Task: Look for products in the category "Deodrant & Shave" from Eo only.
Action: Mouse moved to (286, 122)
Screenshot: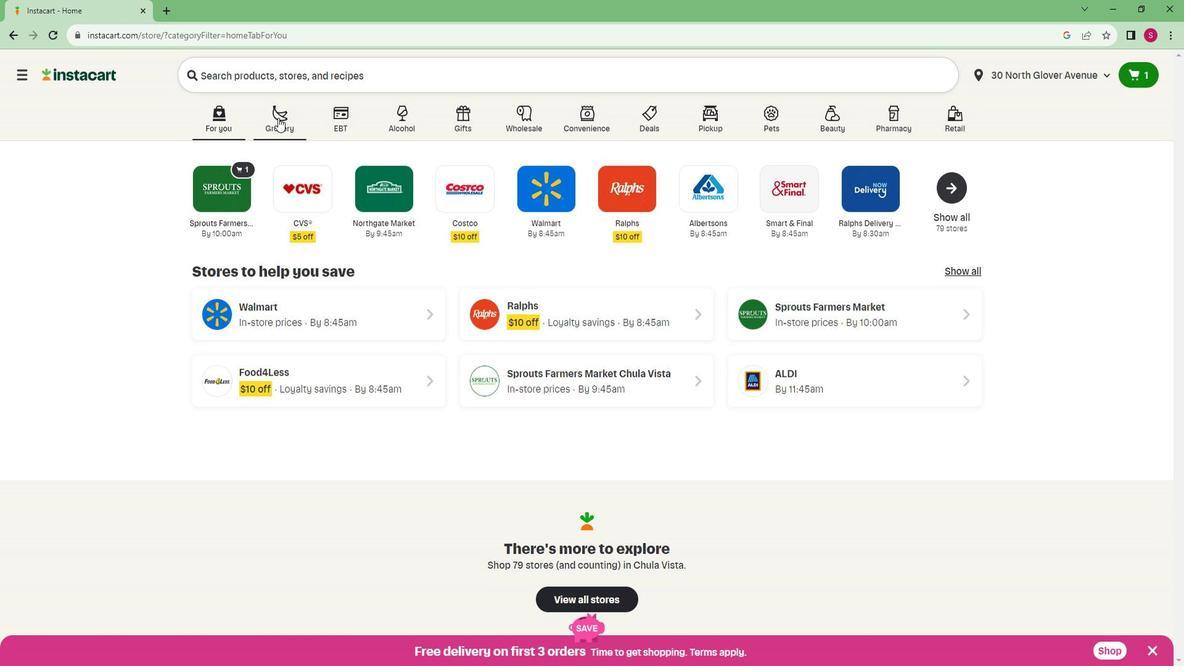 
Action: Mouse pressed left at (286, 122)
Screenshot: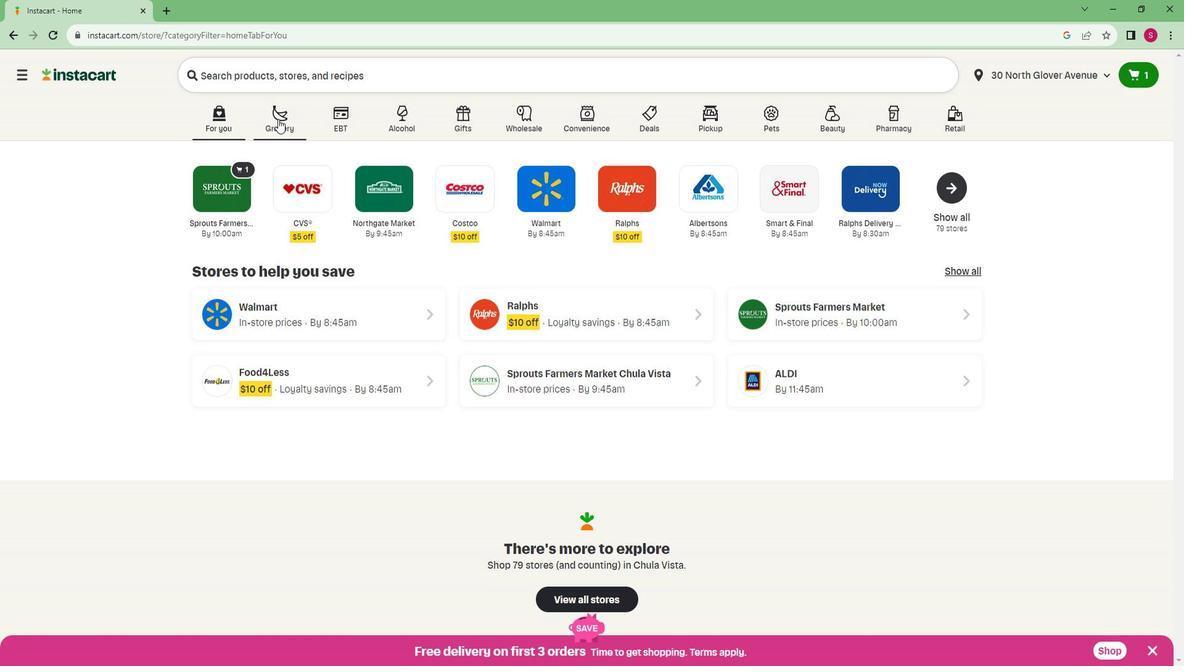 
Action: Mouse moved to (254, 330)
Screenshot: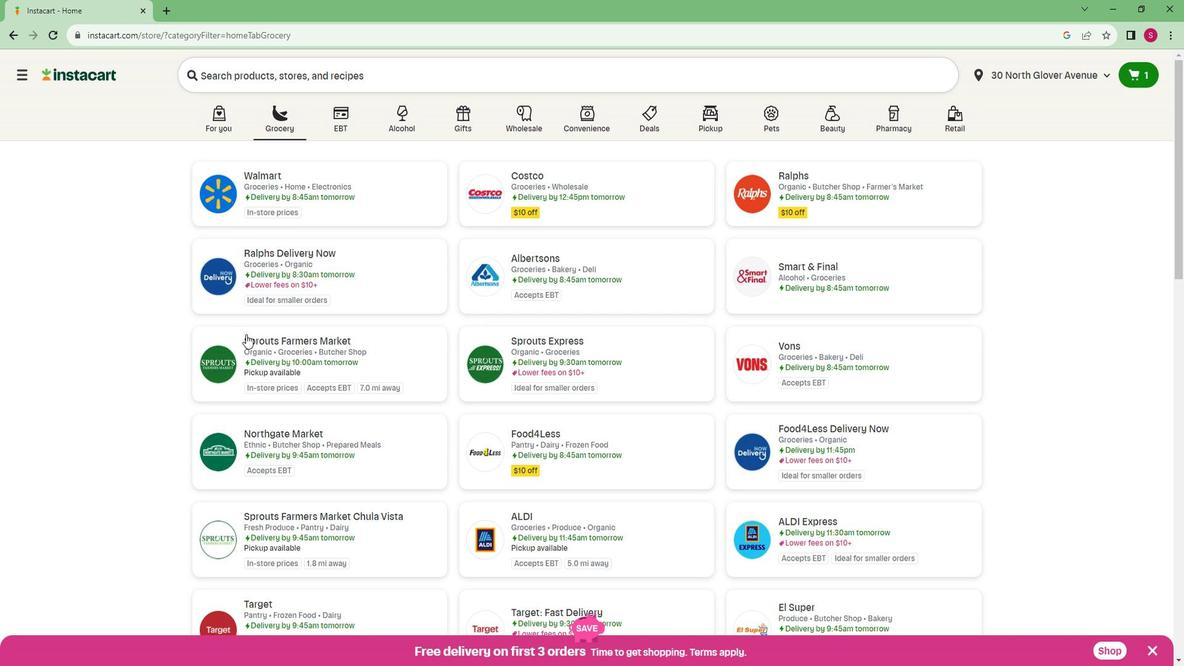 
Action: Mouse pressed left at (254, 330)
Screenshot: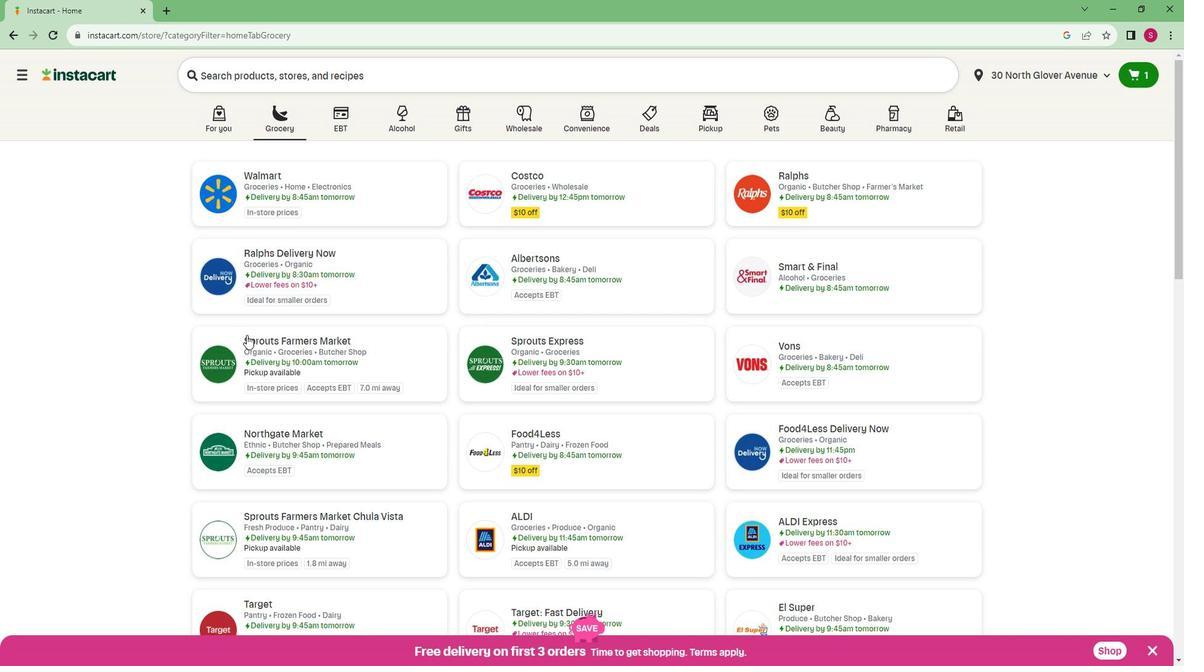 
Action: Mouse moved to (35, 446)
Screenshot: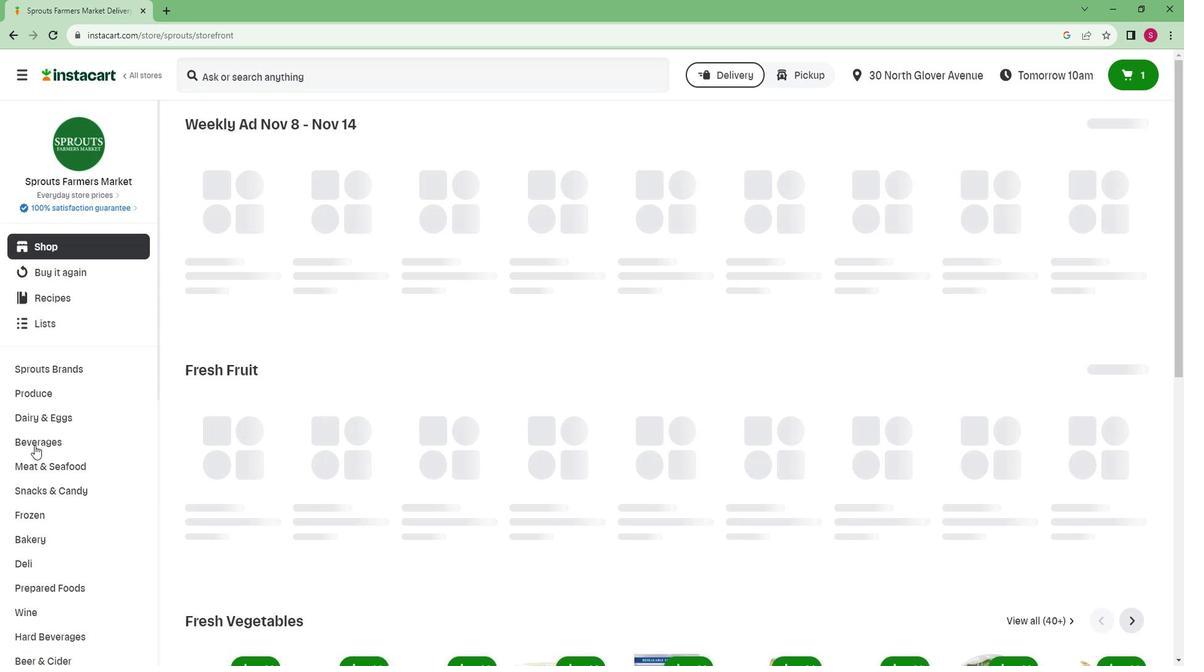 
Action: Mouse scrolled (35, 447) with delta (0, 0)
Screenshot: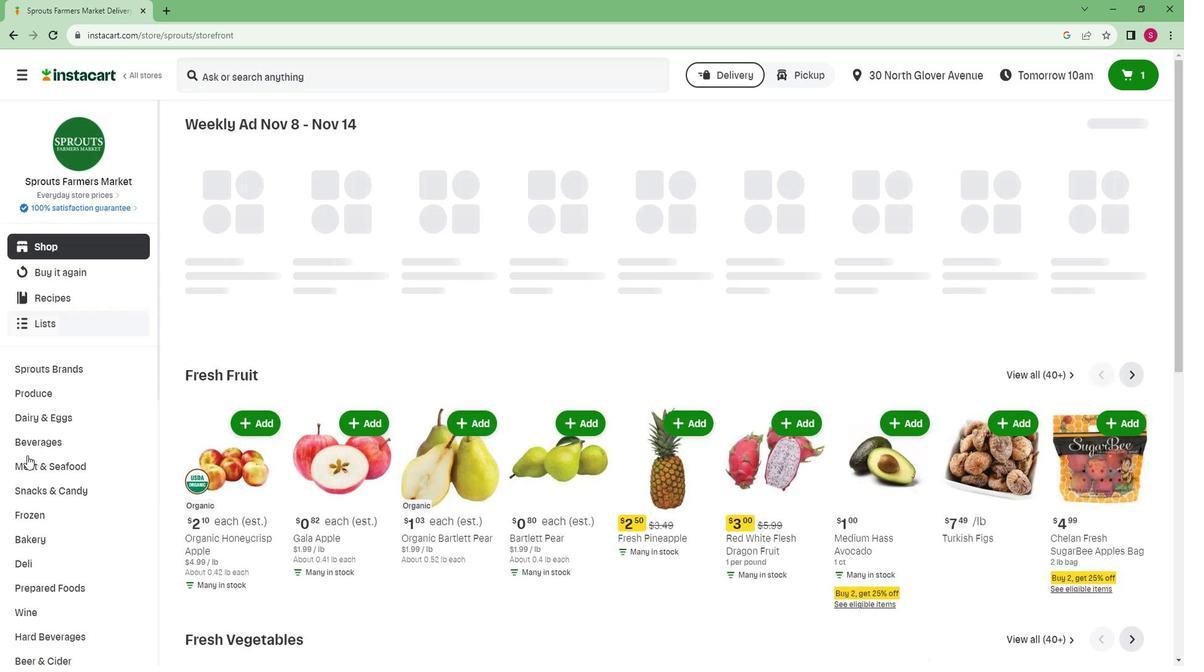 
Action: Mouse scrolled (35, 446) with delta (0, 0)
Screenshot: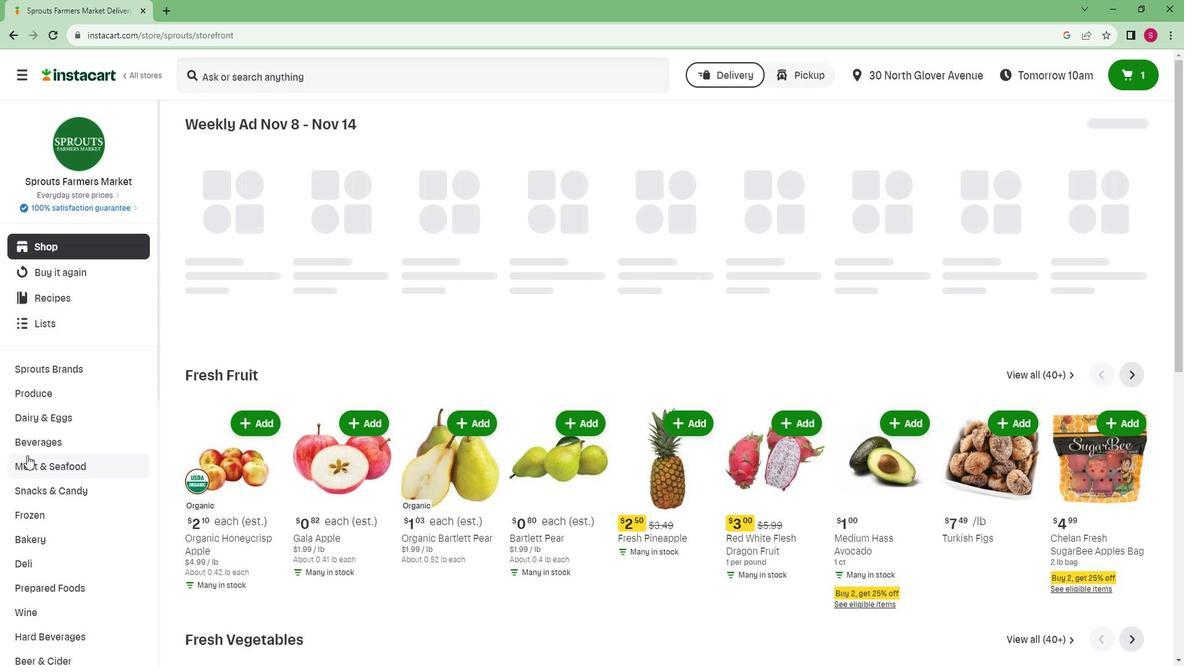 
Action: Mouse scrolled (35, 446) with delta (0, 0)
Screenshot: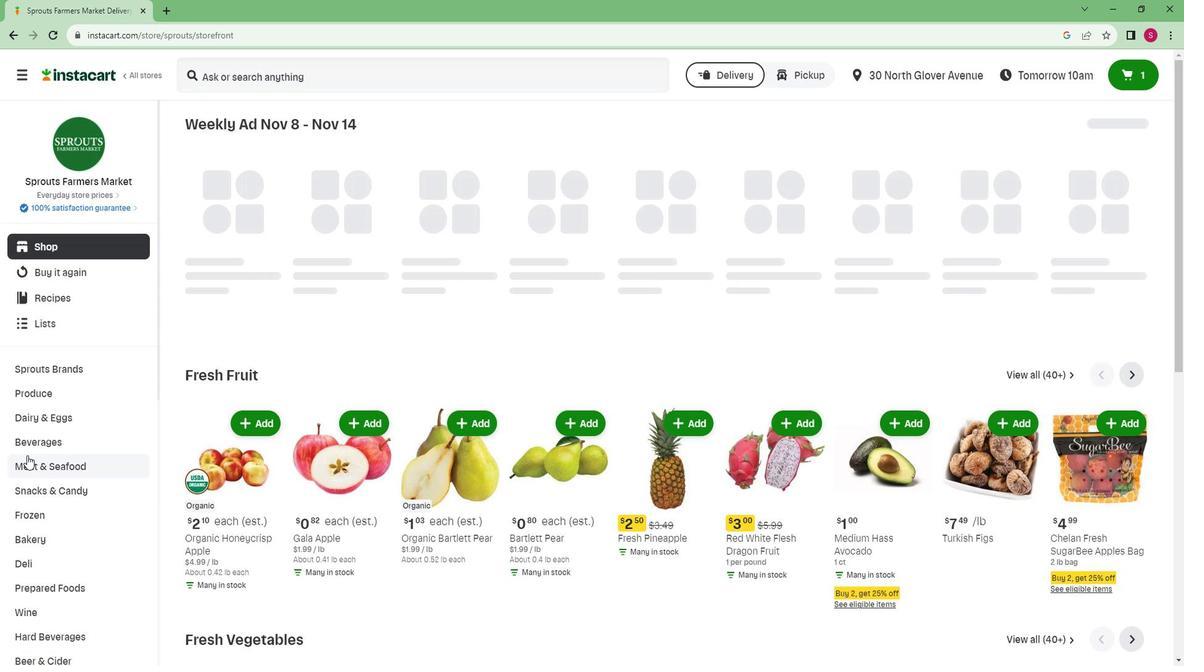
Action: Mouse moved to (33, 446)
Screenshot: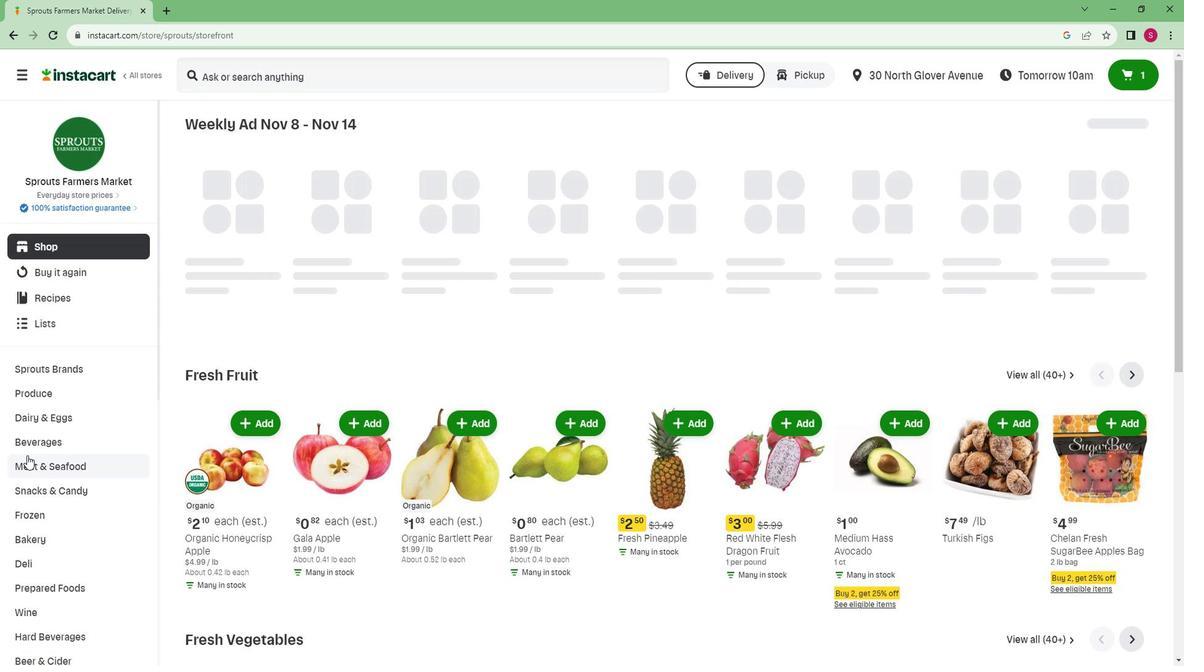 
Action: Mouse scrolled (33, 446) with delta (0, 0)
Screenshot: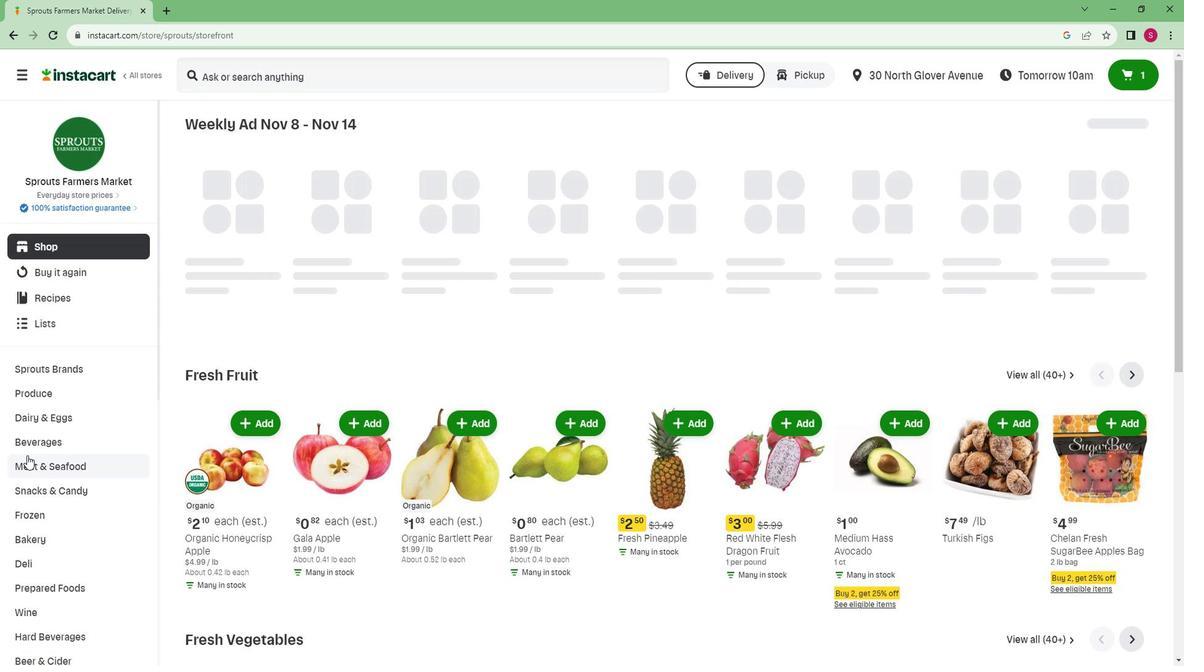 
Action: Mouse moved to (32, 443)
Screenshot: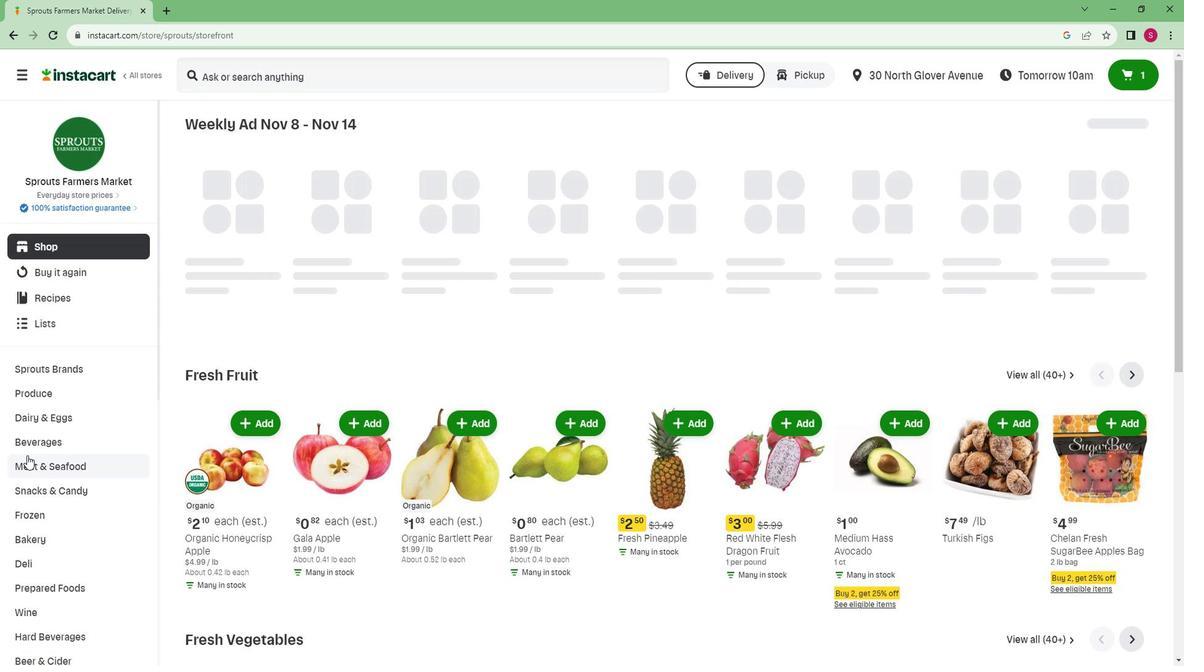 
Action: Mouse scrolled (32, 442) with delta (0, 0)
Screenshot: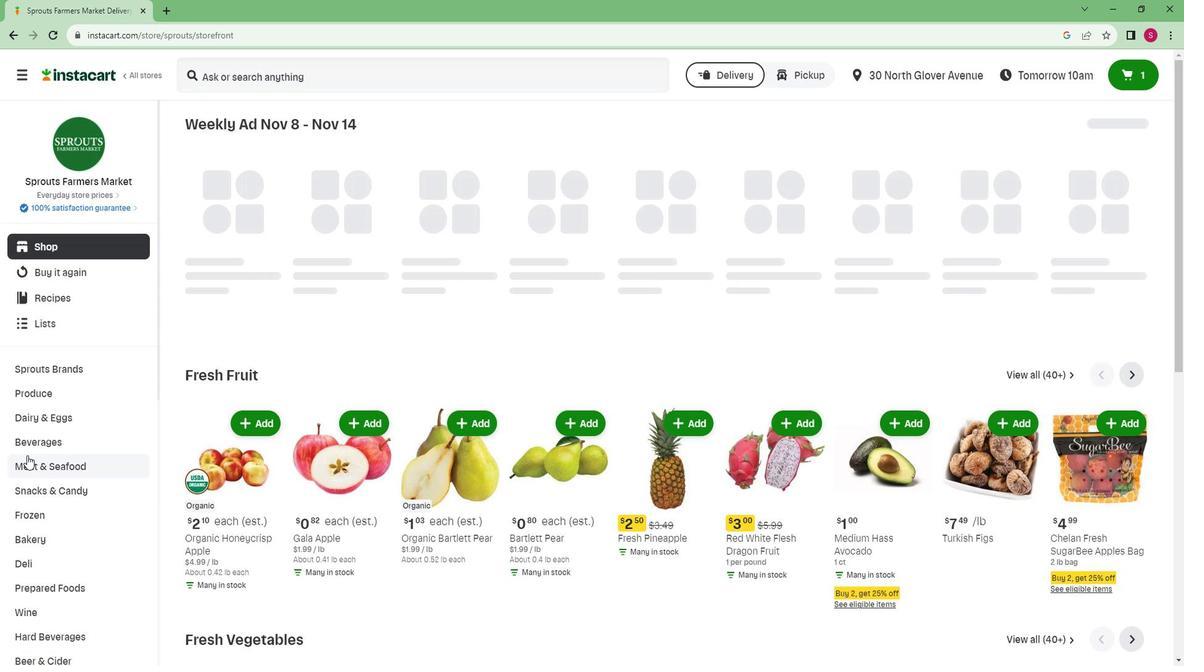 
Action: Mouse moved to (32, 439)
Screenshot: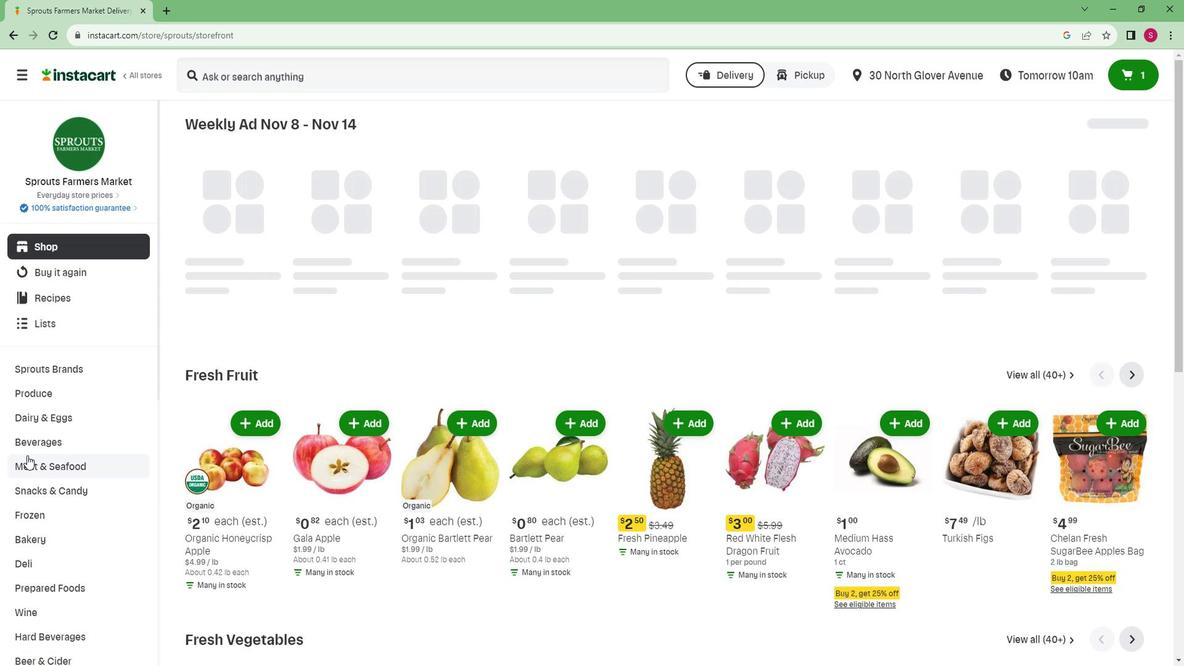 
Action: Mouse scrolled (32, 439) with delta (0, 0)
Screenshot: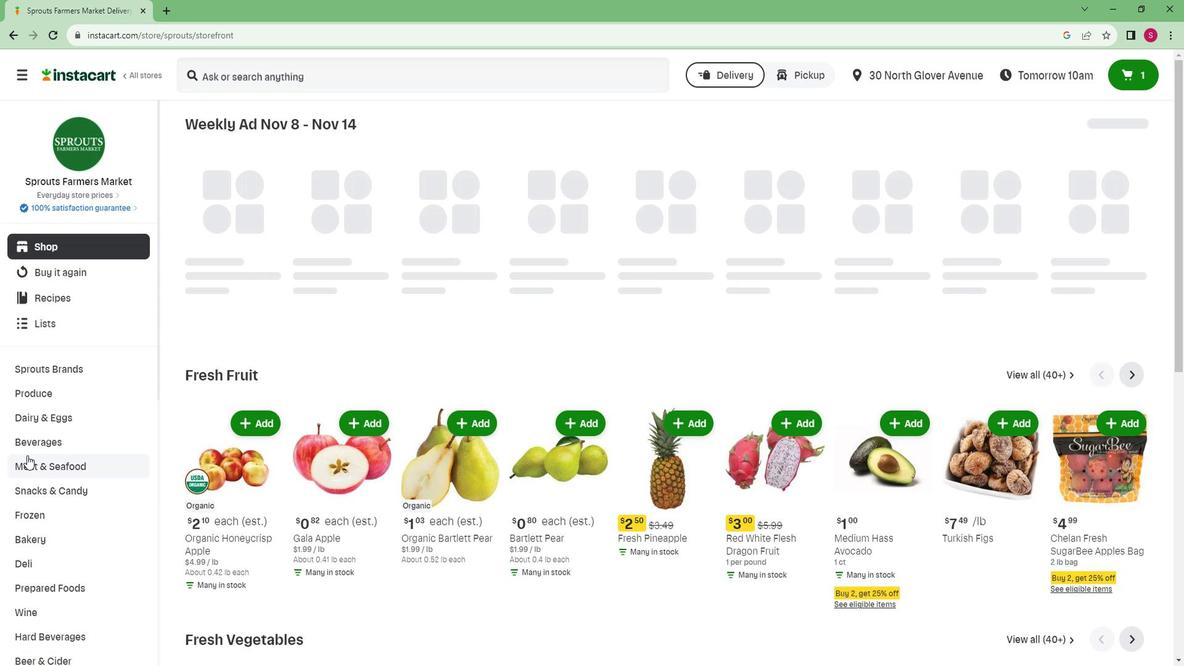 
Action: Mouse moved to (30, 437)
Screenshot: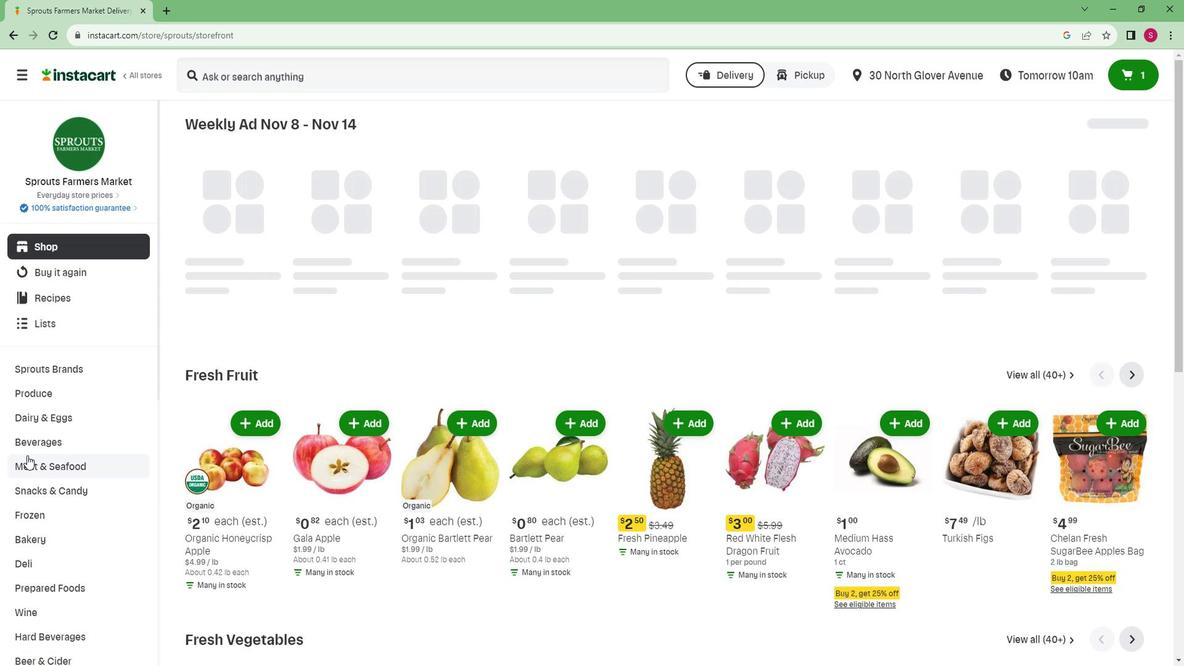 
Action: Mouse scrolled (30, 436) with delta (0, 0)
Screenshot: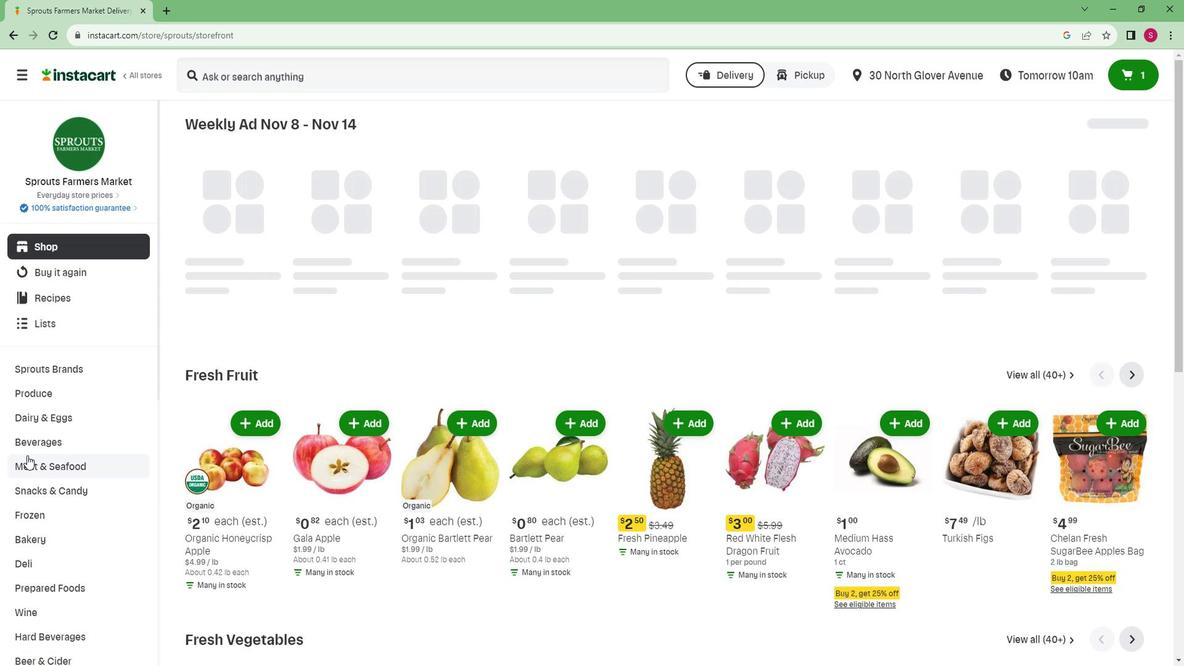 
Action: Mouse moved to (30, 436)
Screenshot: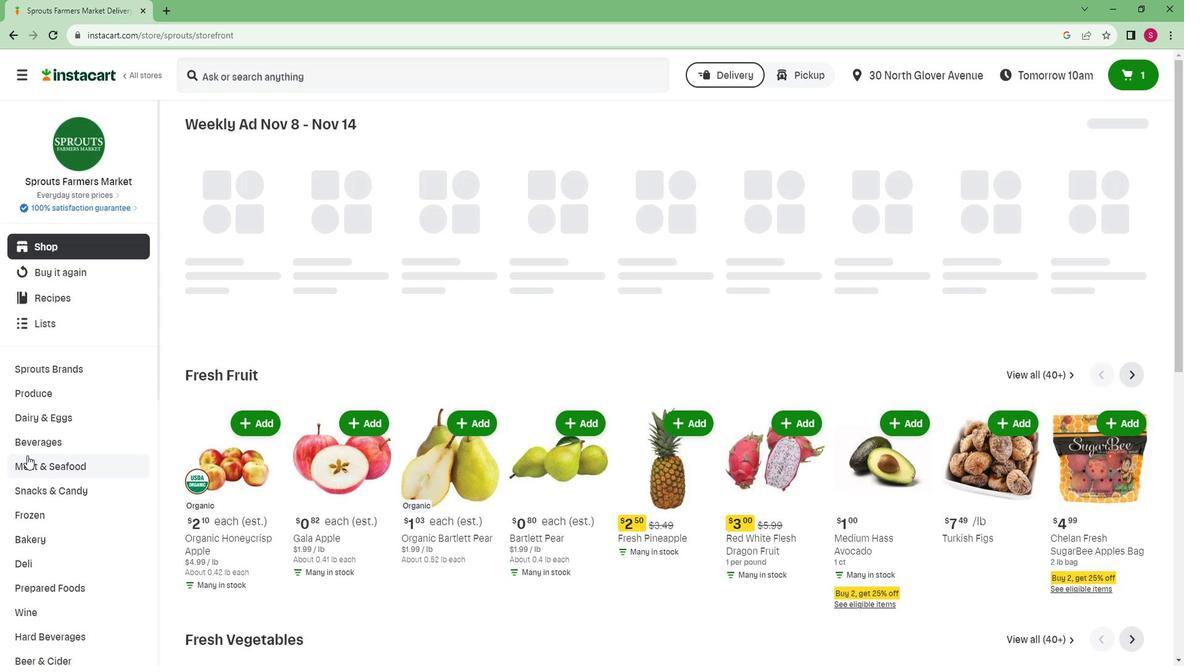 
Action: Mouse scrolled (30, 435) with delta (0, 0)
Screenshot: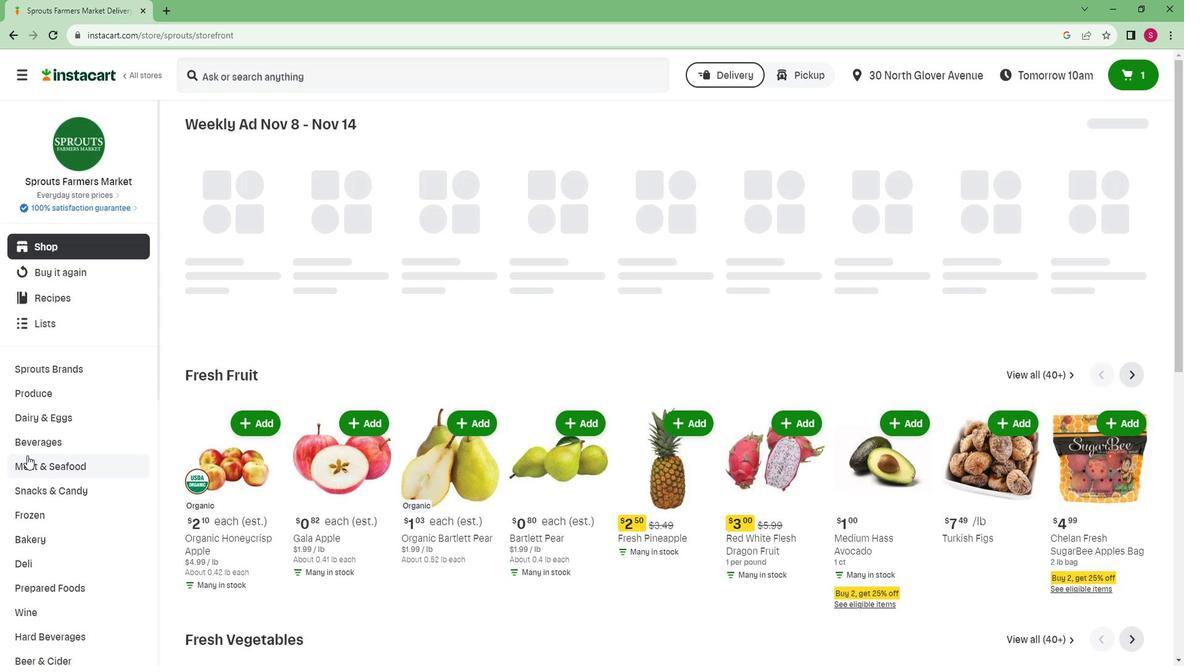 
Action: Mouse scrolled (30, 435) with delta (0, 0)
Screenshot: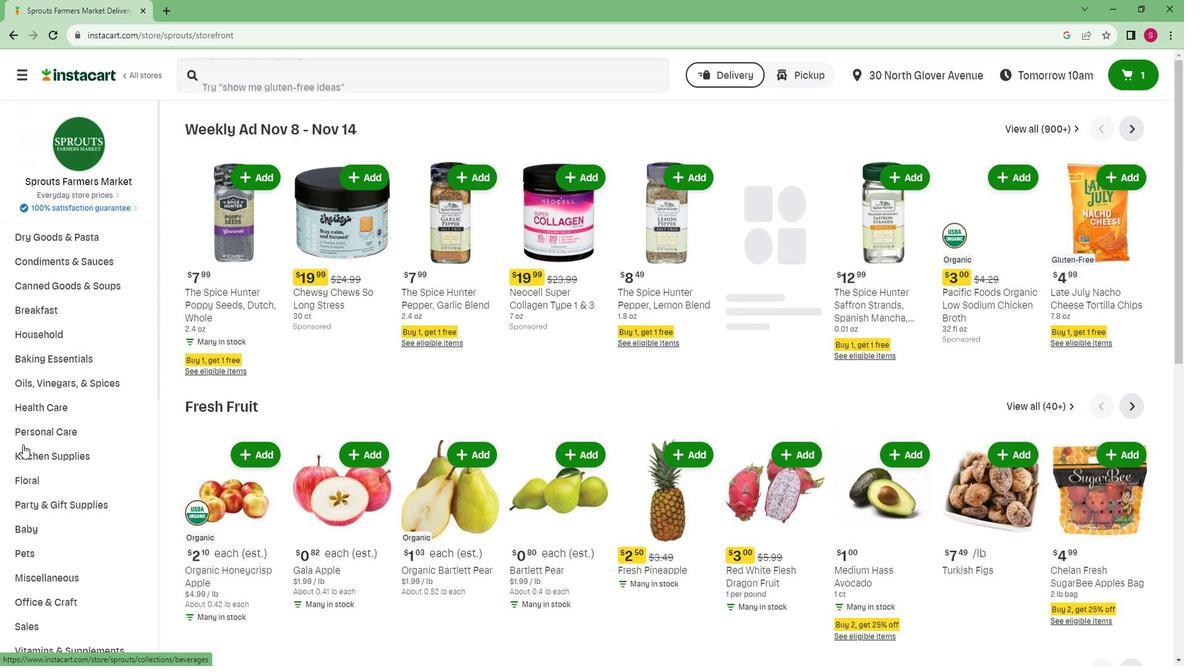 
Action: Mouse scrolled (30, 435) with delta (0, 0)
Screenshot: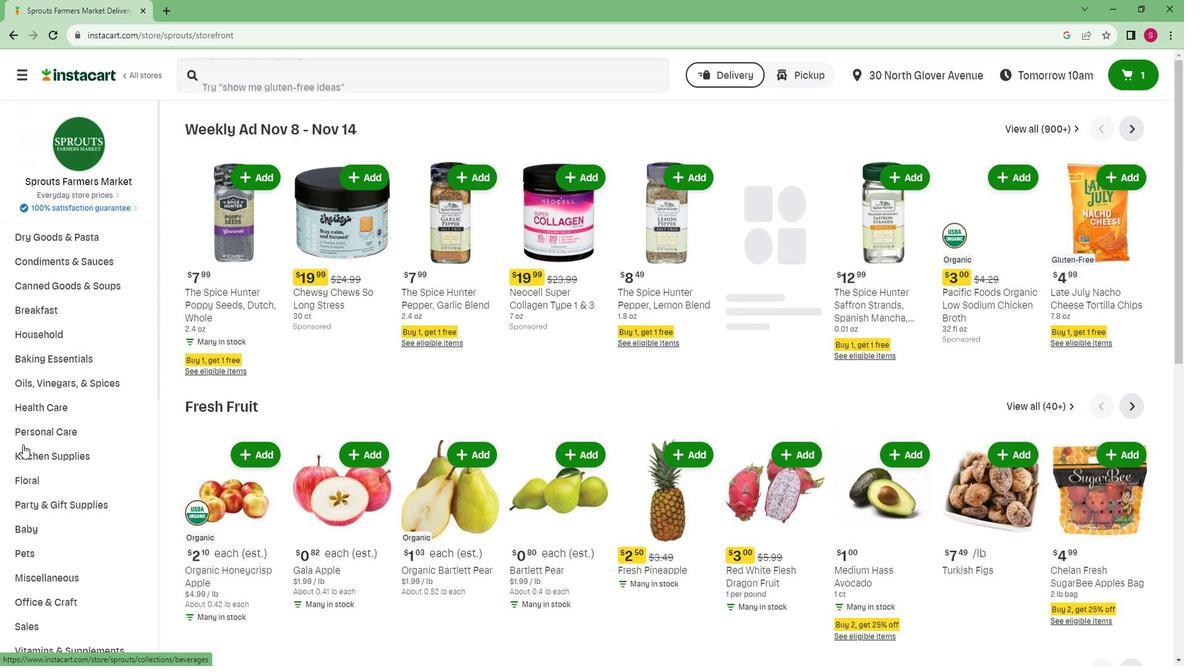
Action: Mouse scrolled (30, 435) with delta (0, 0)
Screenshot: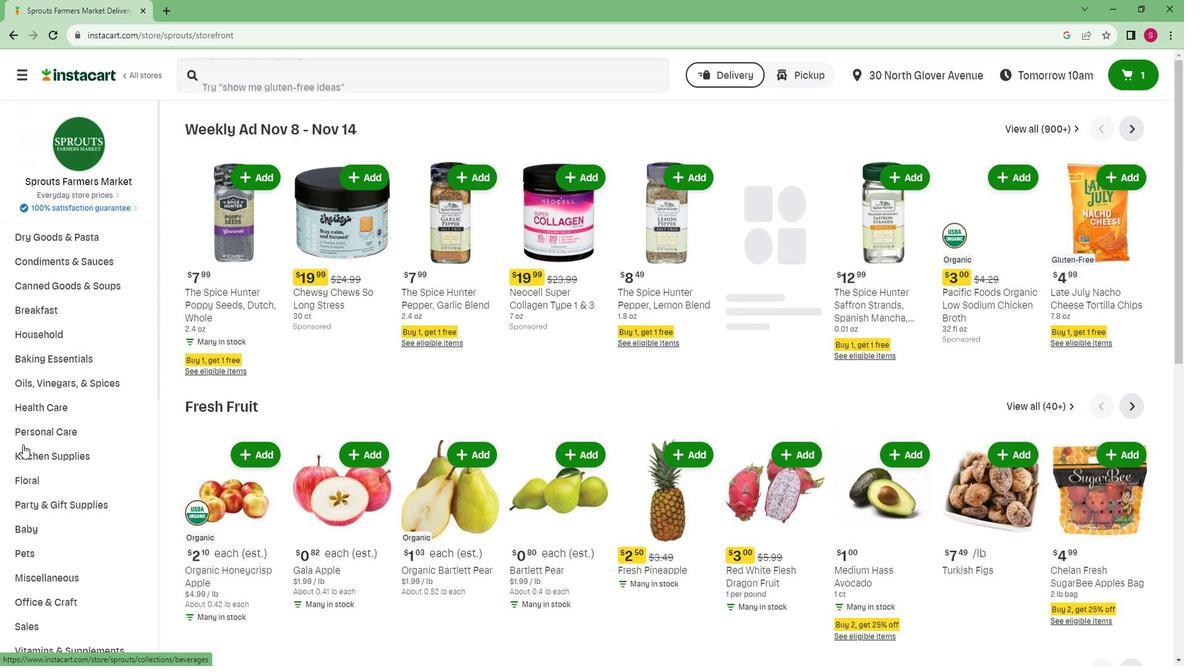 
Action: Mouse scrolled (30, 435) with delta (0, 0)
Screenshot: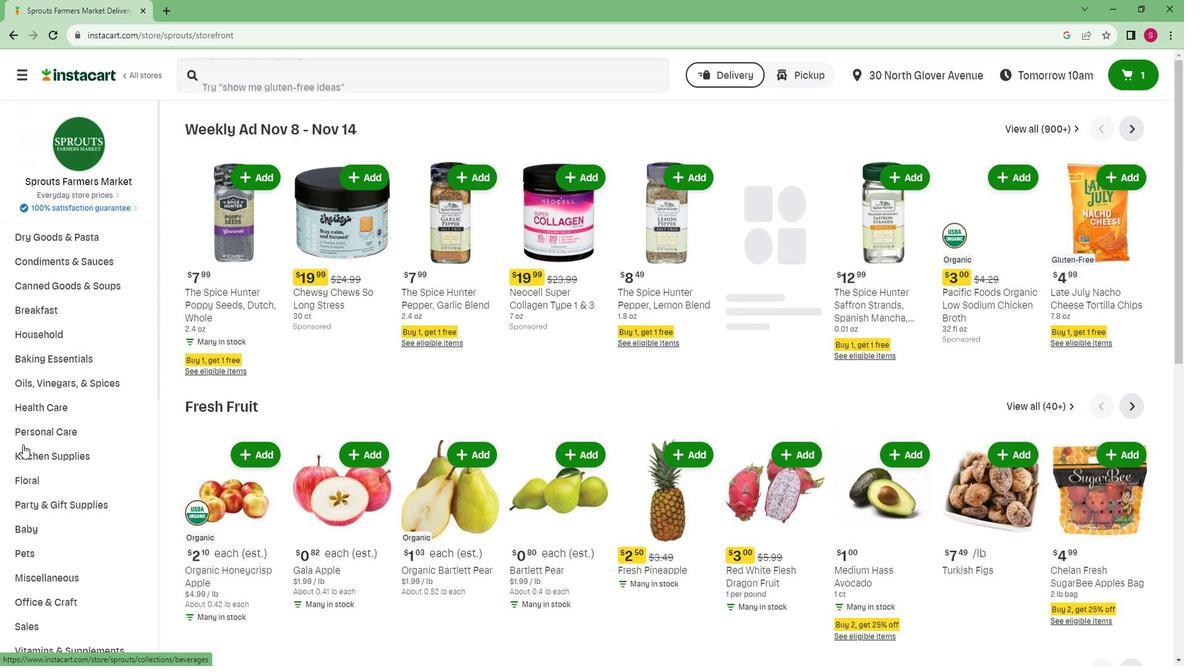 
Action: Mouse scrolled (30, 435) with delta (0, 0)
Screenshot: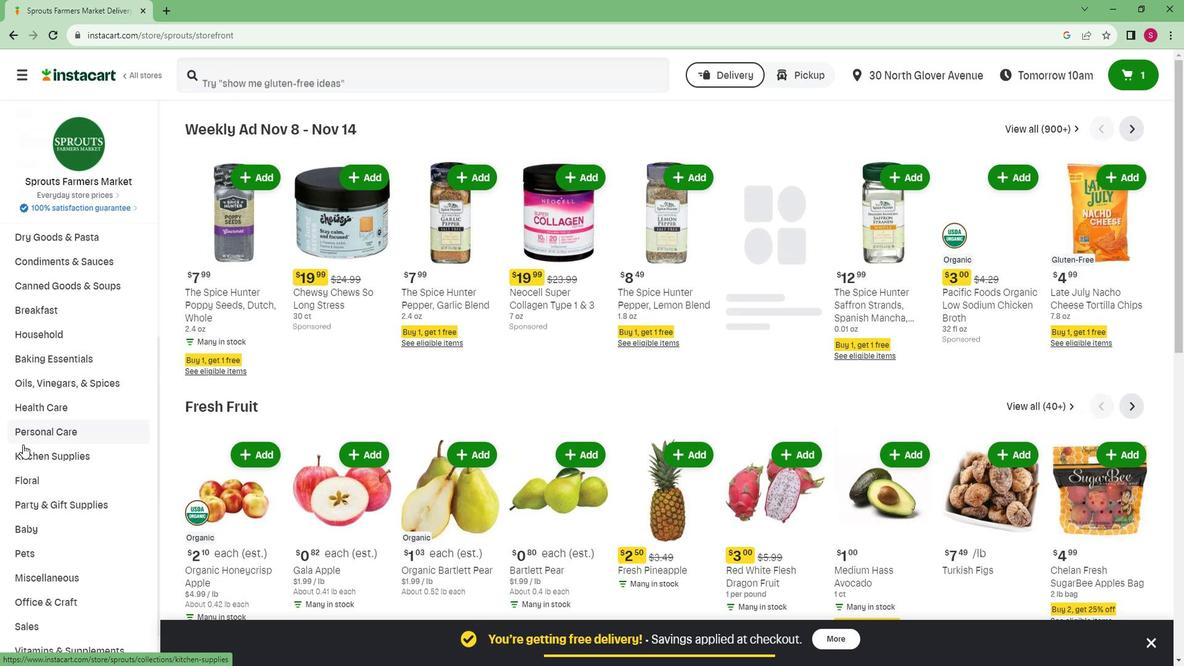 
Action: Mouse scrolled (30, 435) with delta (0, 0)
Screenshot: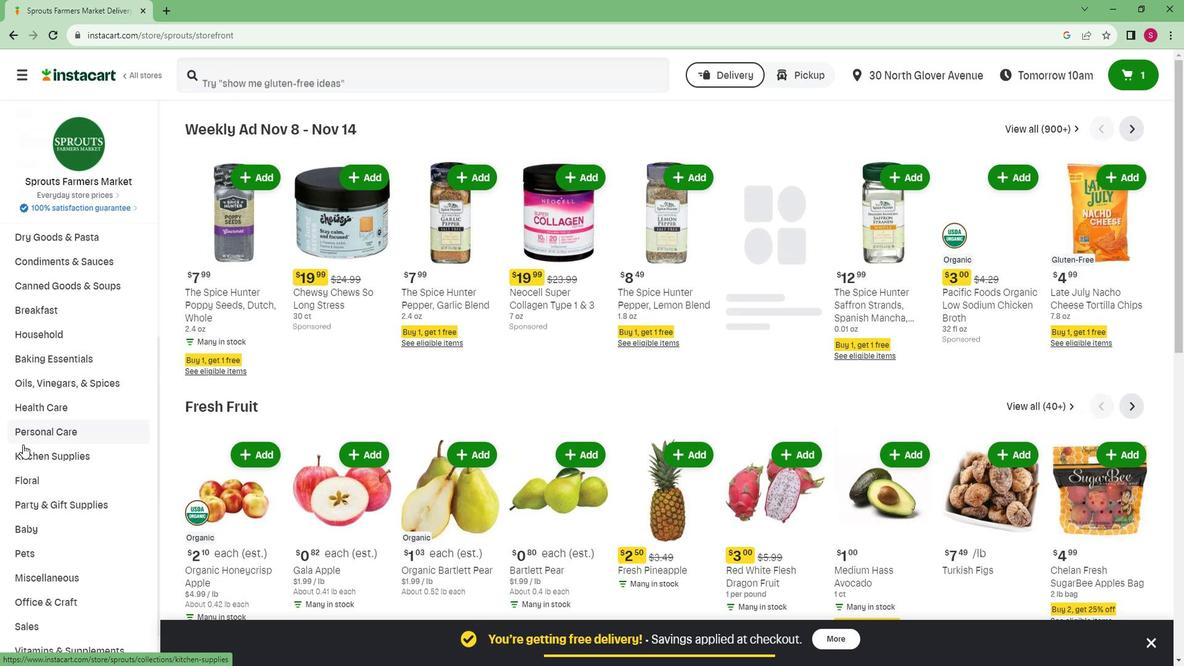 
Action: Mouse scrolled (30, 435) with delta (0, 0)
Screenshot: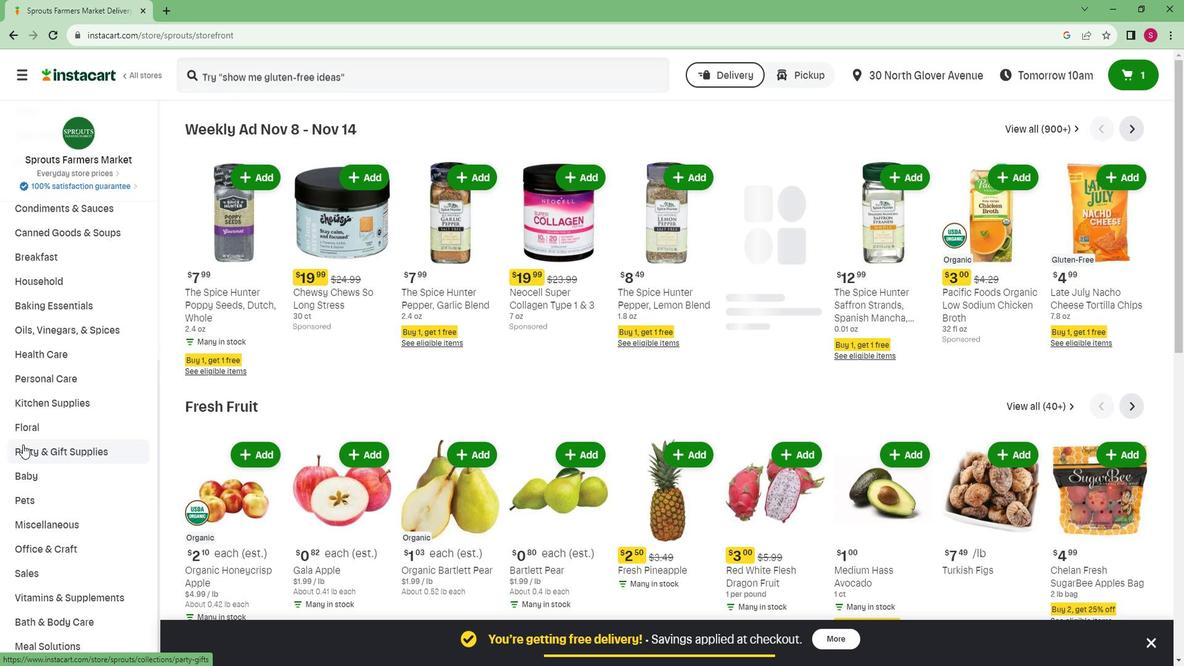 
Action: Mouse scrolled (30, 435) with delta (0, 0)
Screenshot: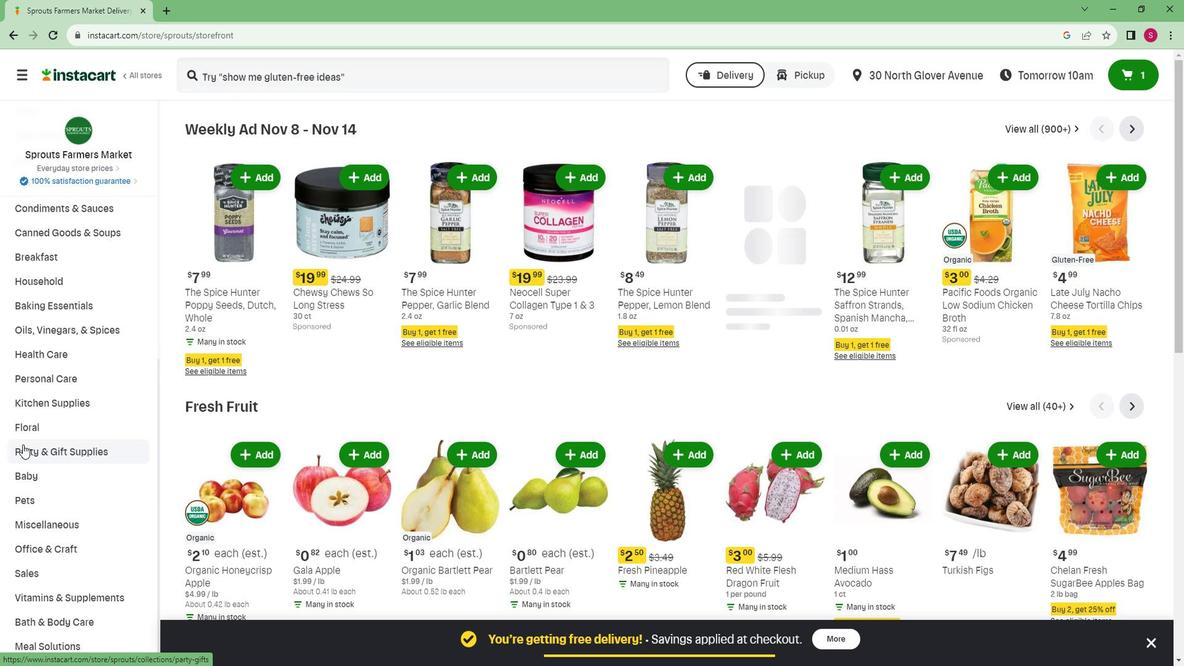 
Action: Mouse scrolled (30, 435) with delta (0, 0)
Screenshot: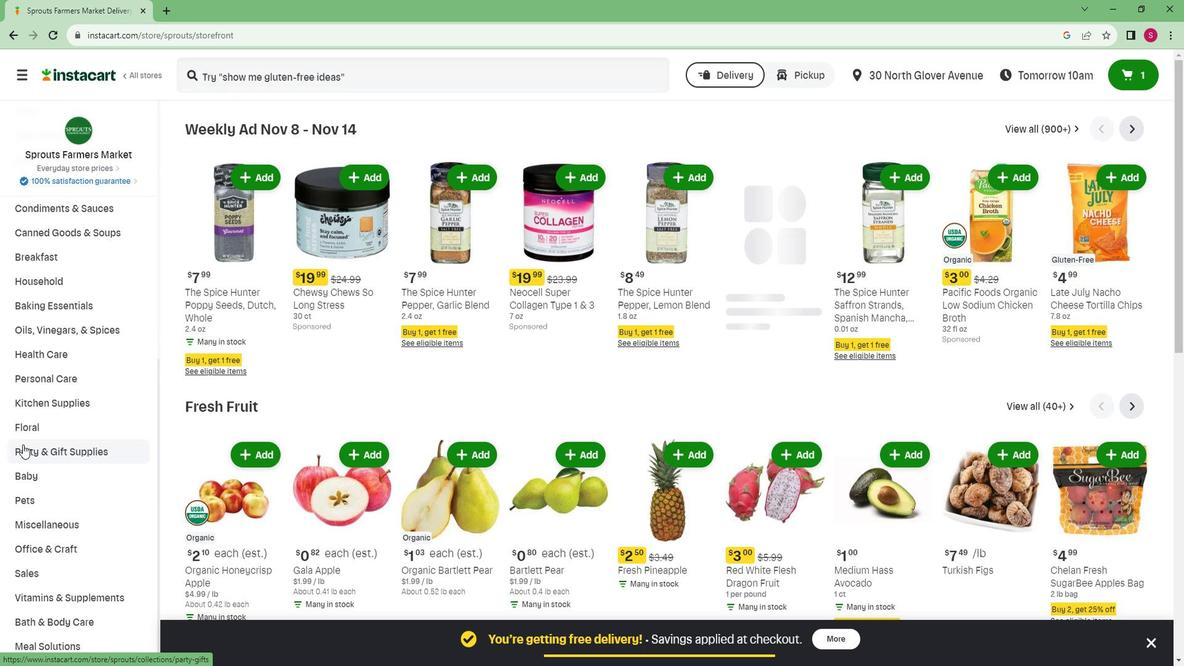 
Action: Mouse moved to (43, 602)
Screenshot: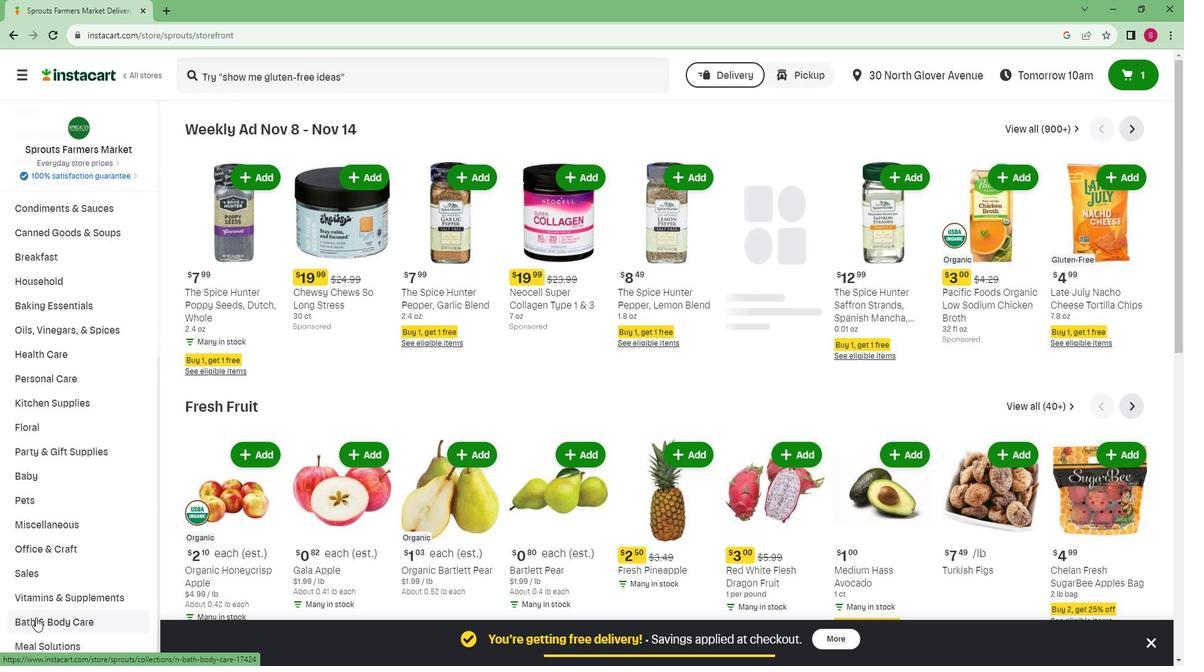 
Action: Mouse pressed left at (43, 602)
Screenshot: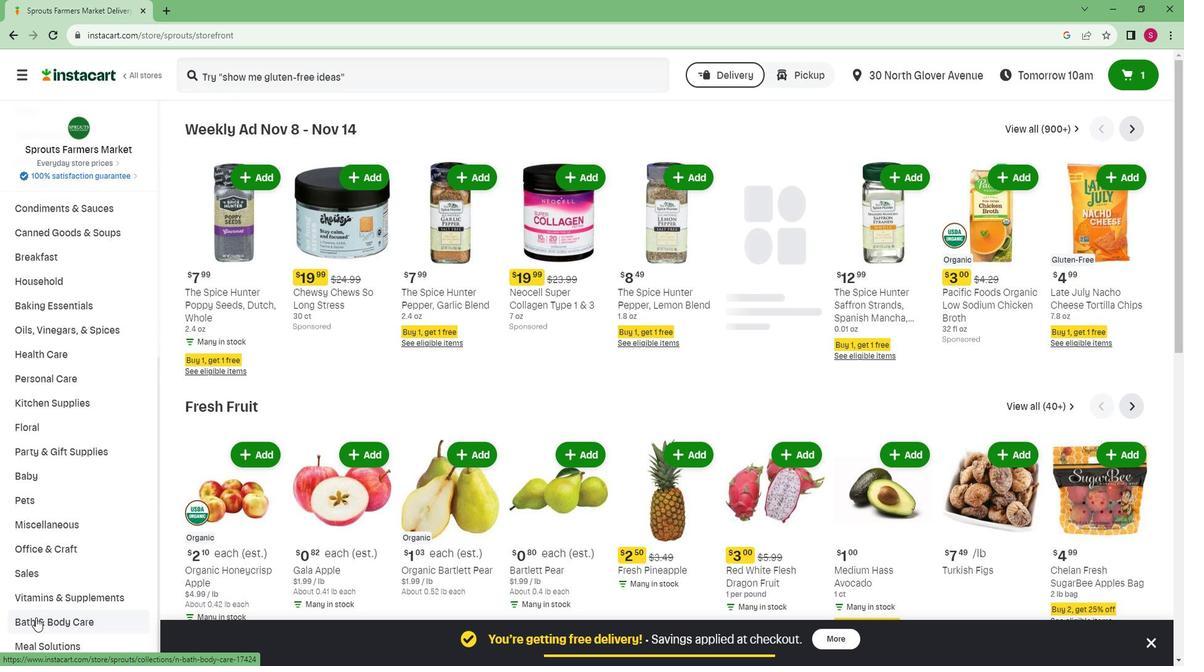 
Action: Mouse moved to (906, 163)
Screenshot: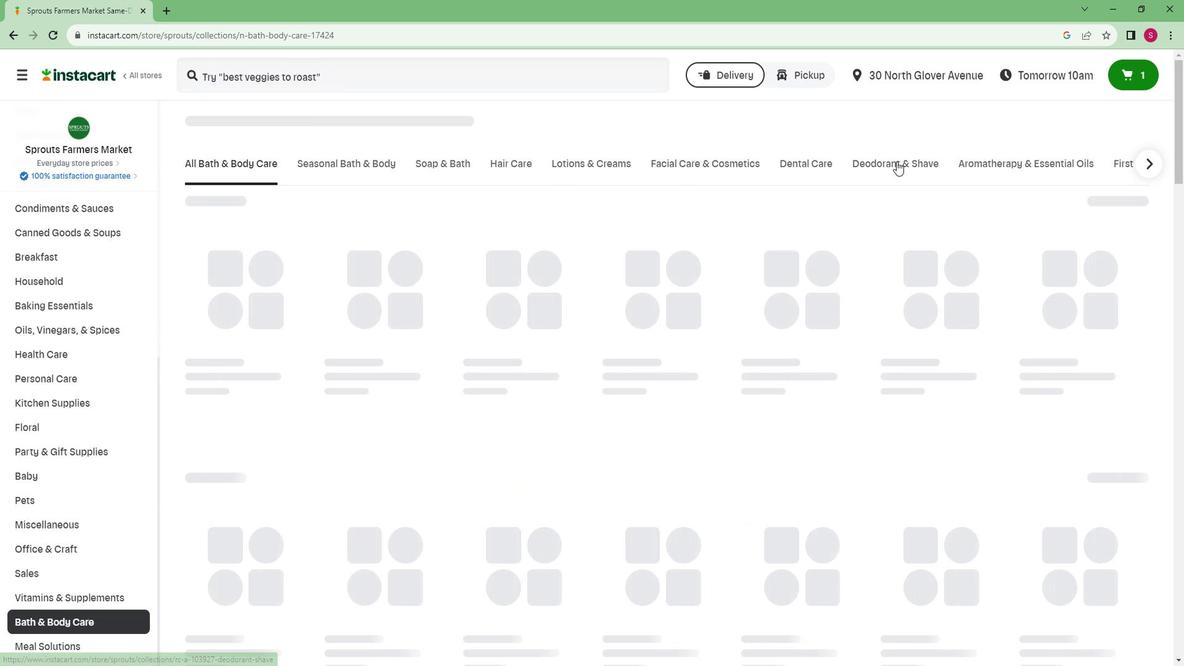 
Action: Mouse pressed left at (906, 163)
Screenshot: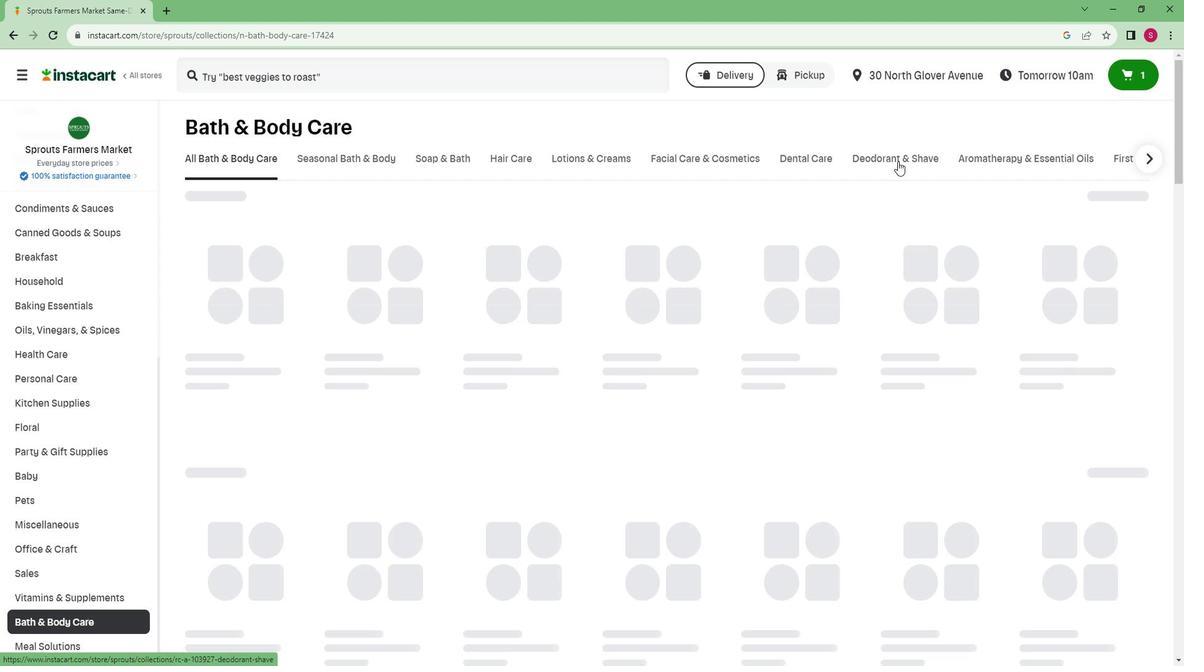 
Action: Mouse moved to (281, 199)
Screenshot: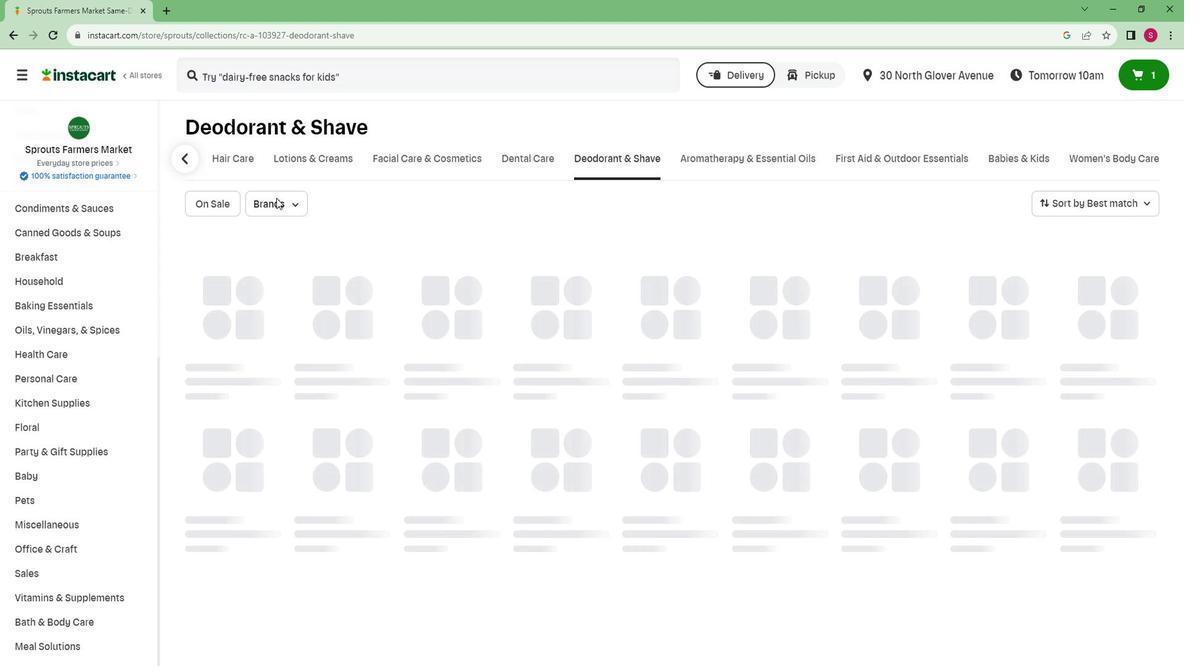 
Action: Mouse pressed left at (281, 199)
Screenshot: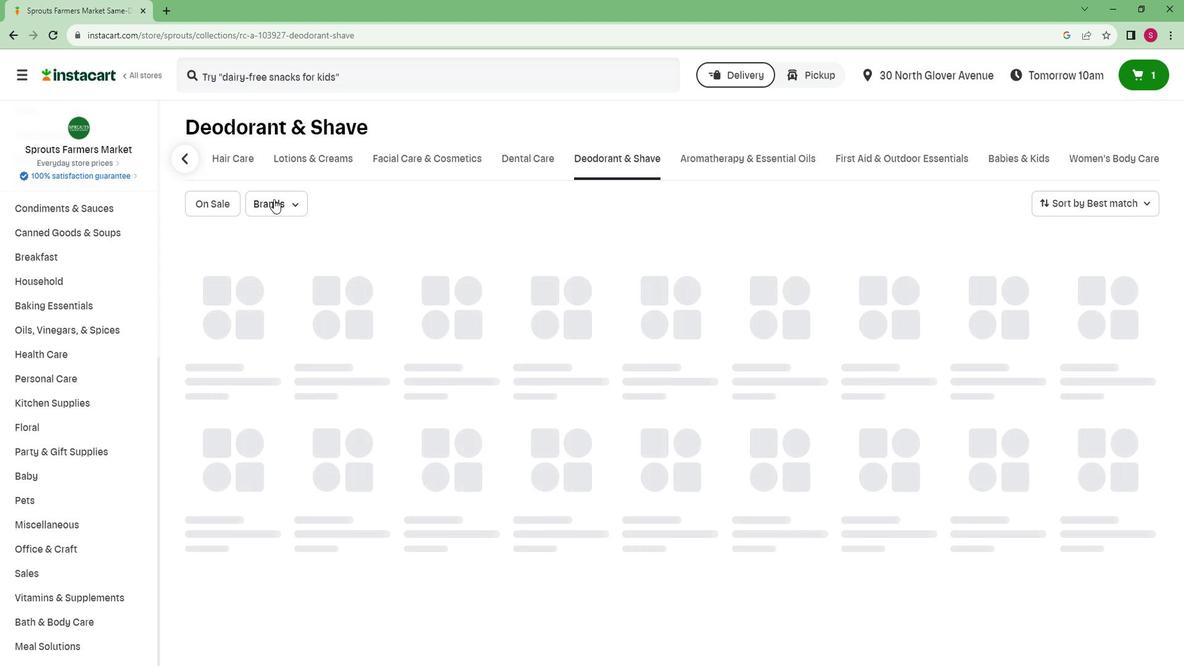 
Action: Mouse moved to (305, 302)
Screenshot: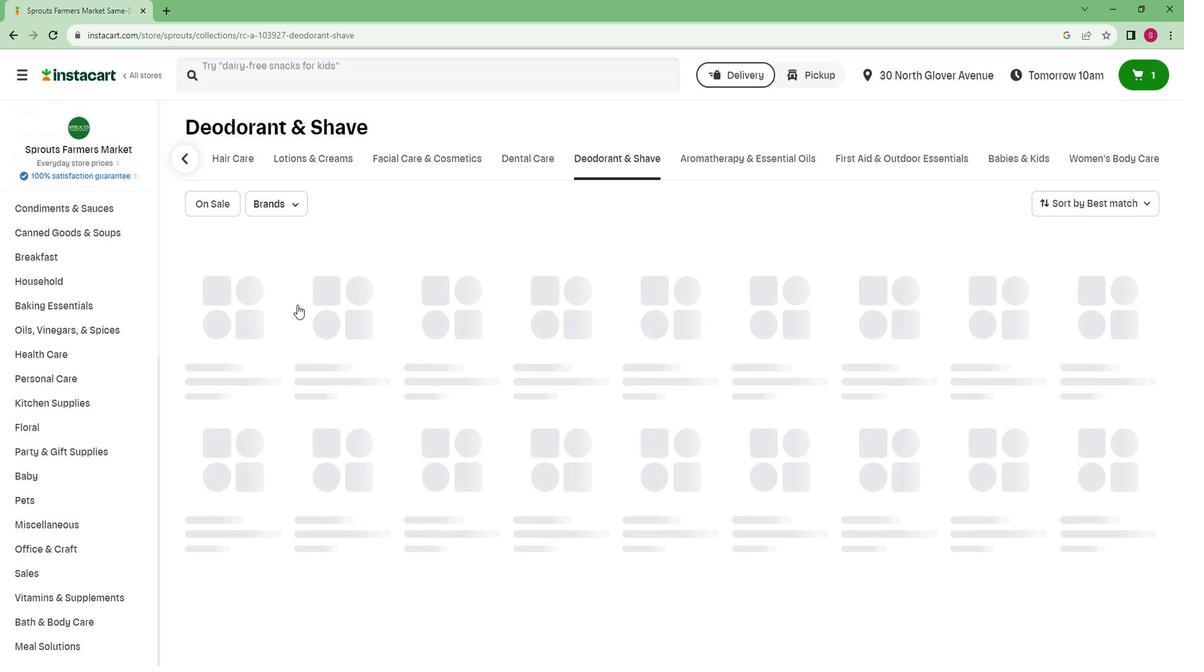 
Action: Mouse scrolled (305, 301) with delta (0, 0)
Screenshot: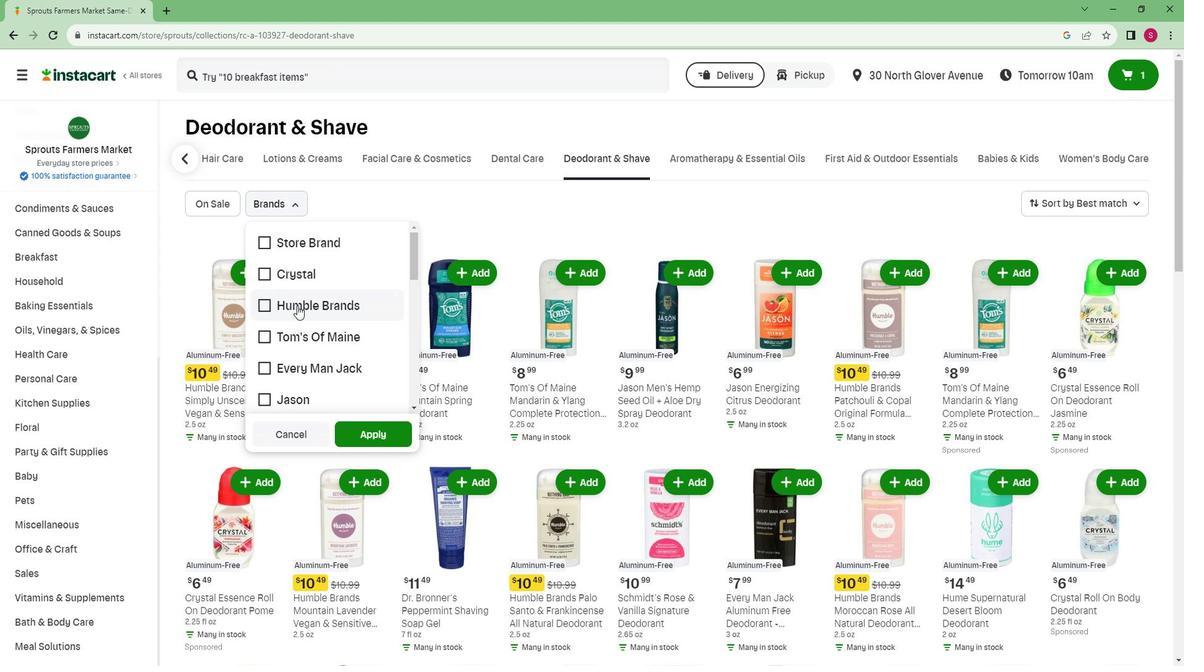 
Action: Mouse scrolled (305, 301) with delta (0, 0)
Screenshot: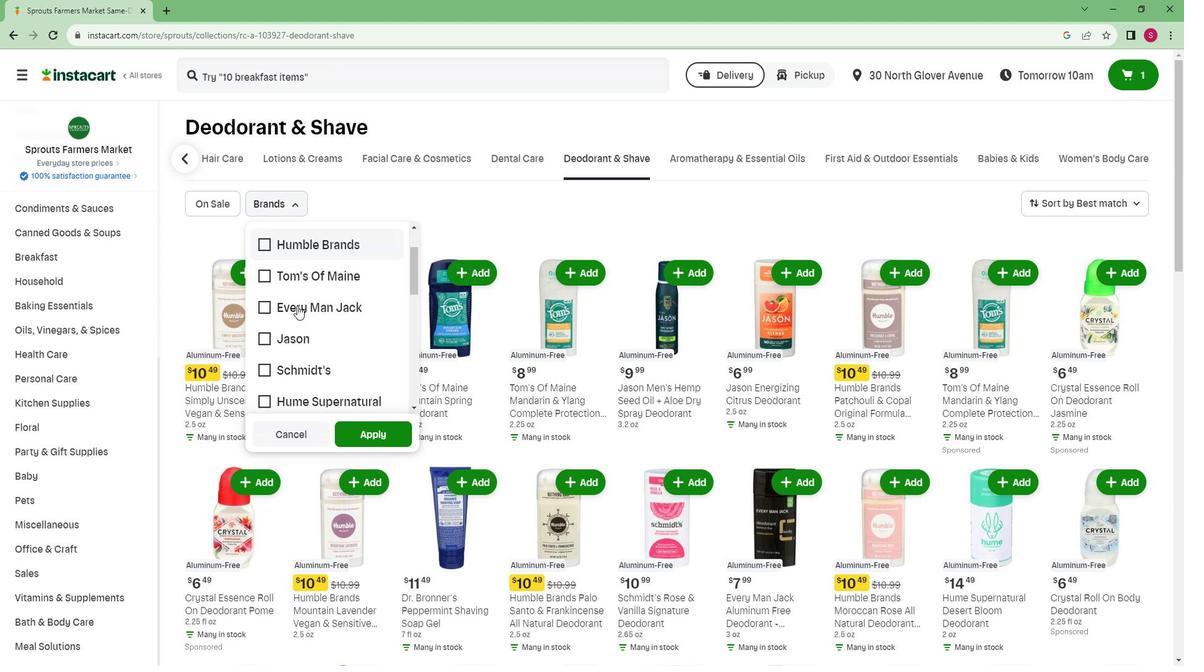 
Action: Mouse scrolled (305, 301) with delta (0, 0)
Screenshot: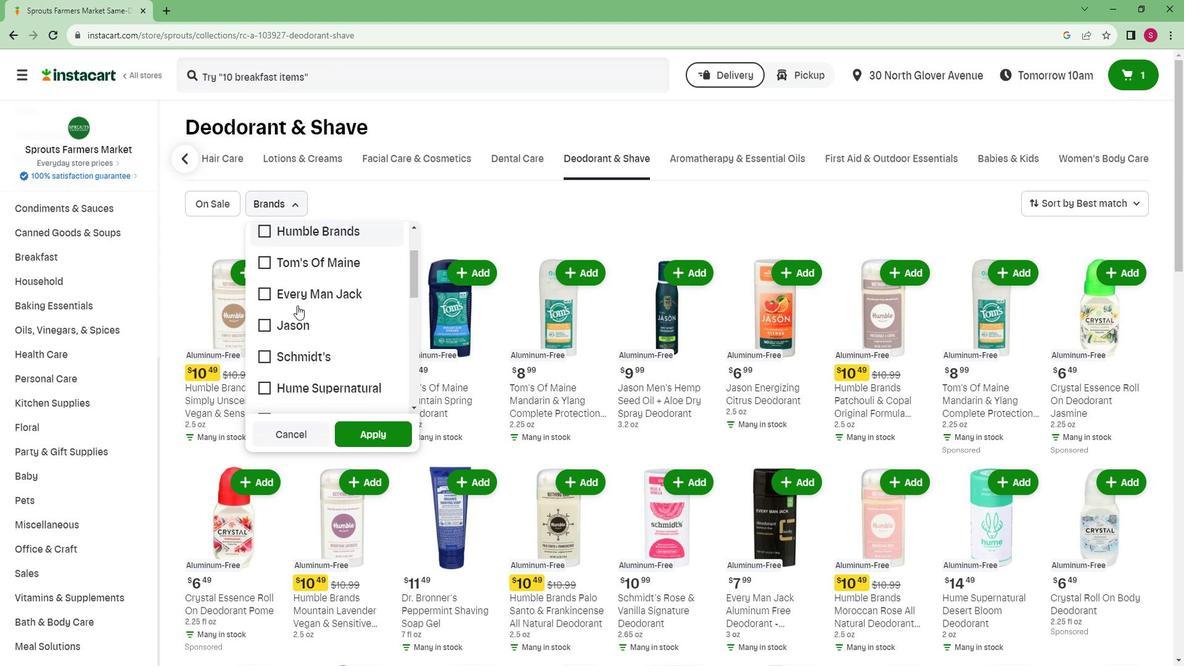 
Action: Mouse scrolled (305, 301) with delta (0, 0)
Screenshot: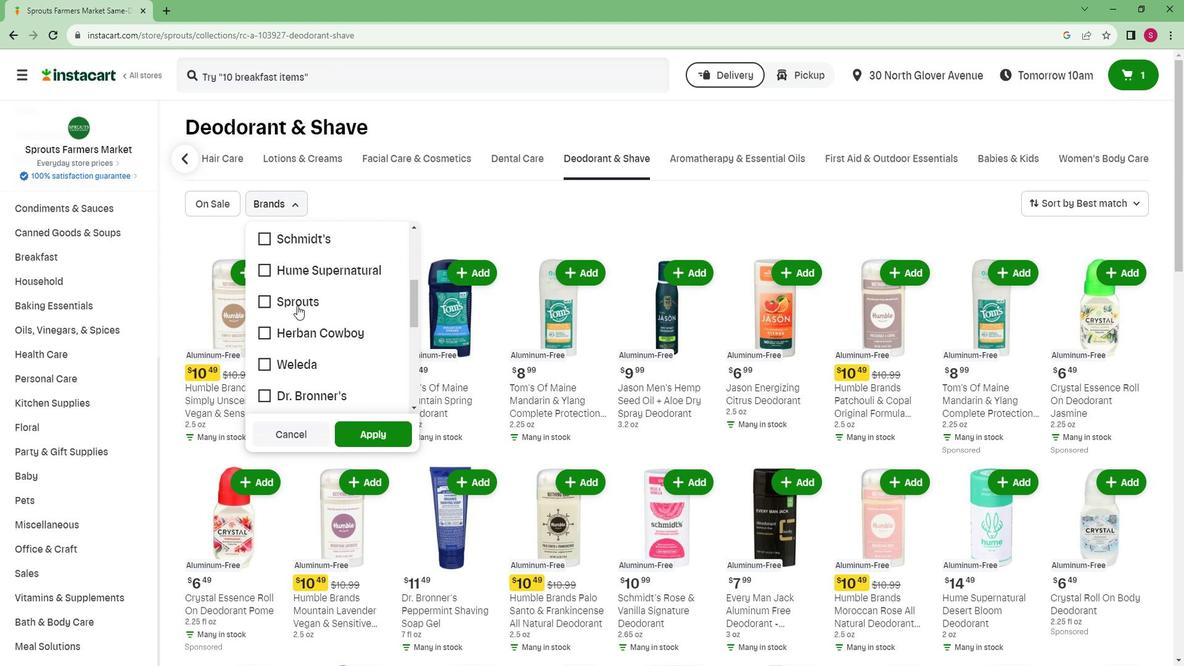 
Action: Mouse moved to (283, 352)
Screenshot: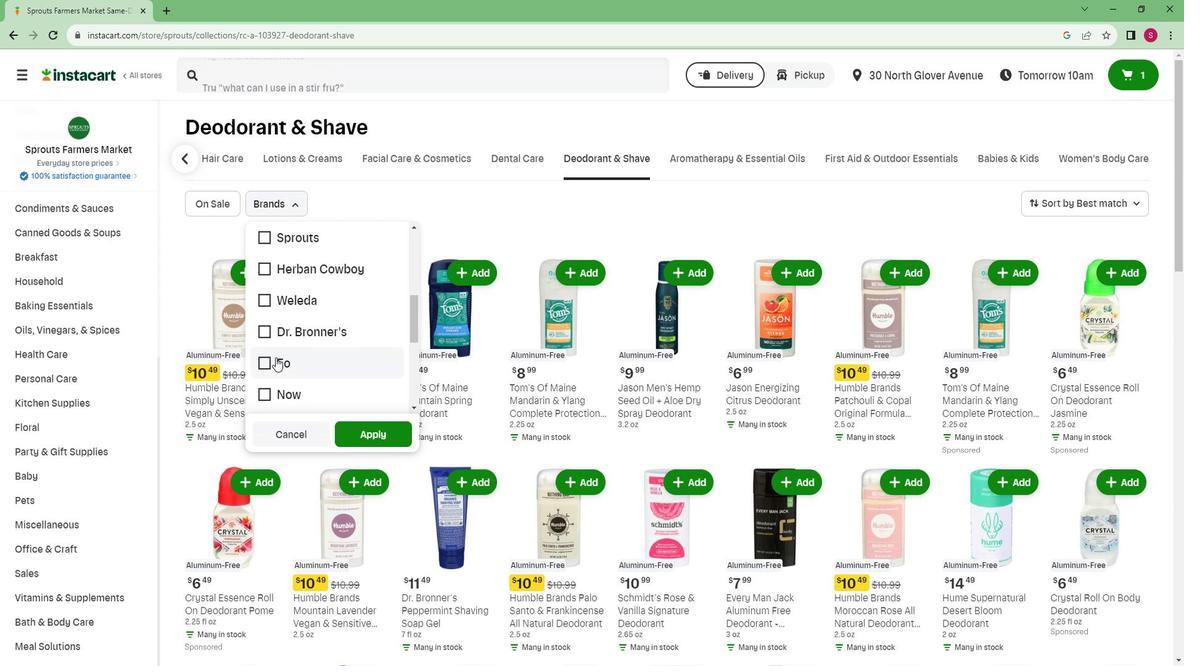 
Action: Mouse pressed left at (283, 352)
Screenshot: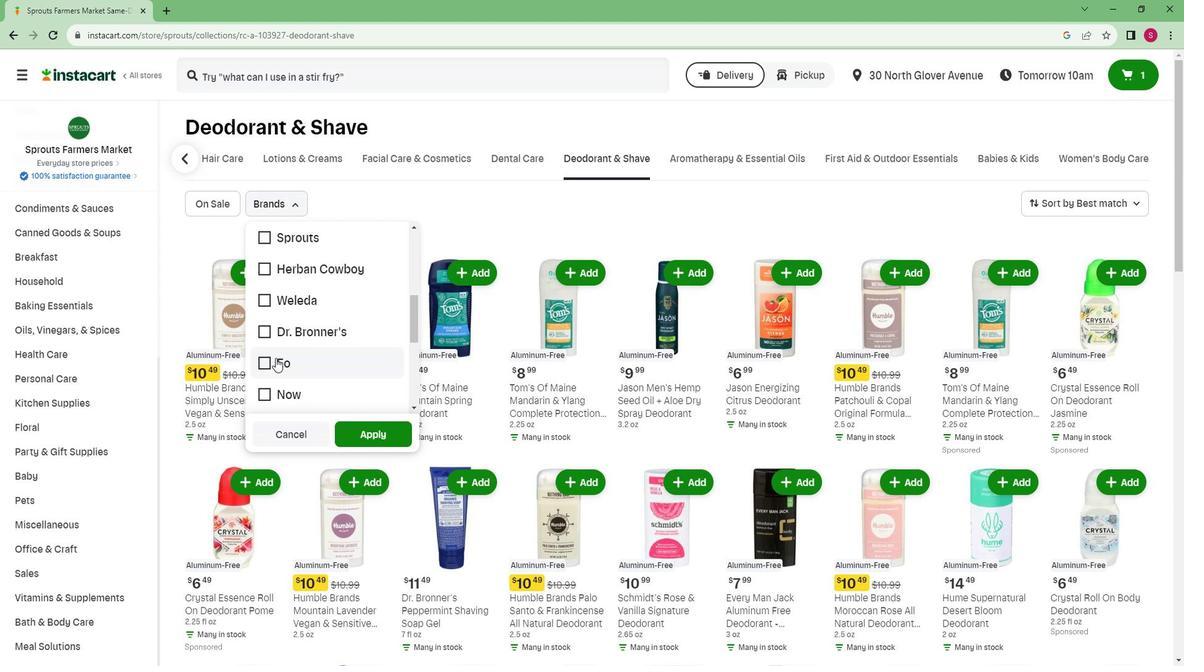 
Action: Mouse moved to (362, 421)
Screenshot: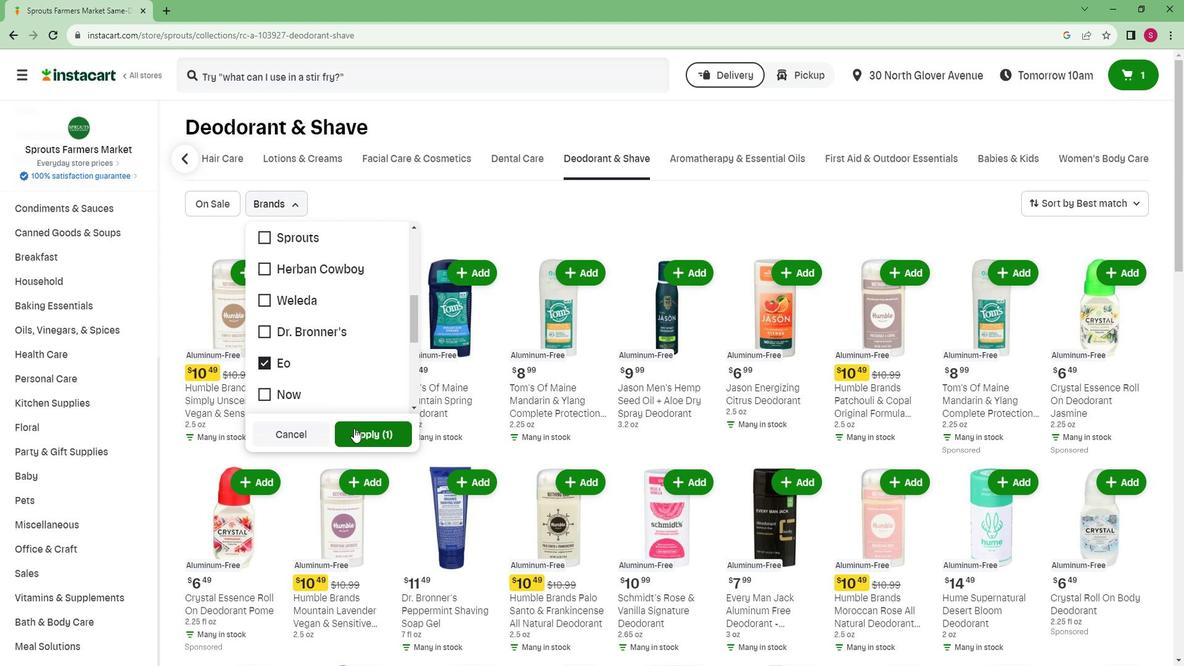 
Action: Mouse pressed left at (362, 421)
Screenshot: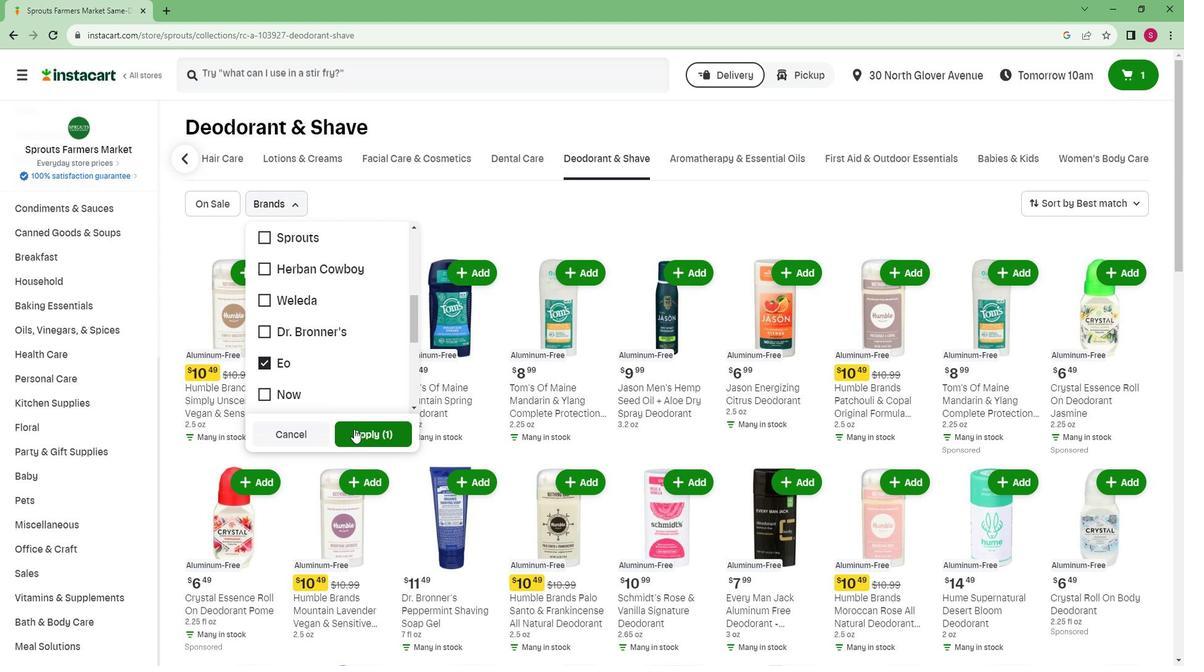 
